 Task: Add Earth's Best Organic Banana Stage 1 Baby Food to the cart.
Action: Mouse moved to (297, 160)
Screenshot: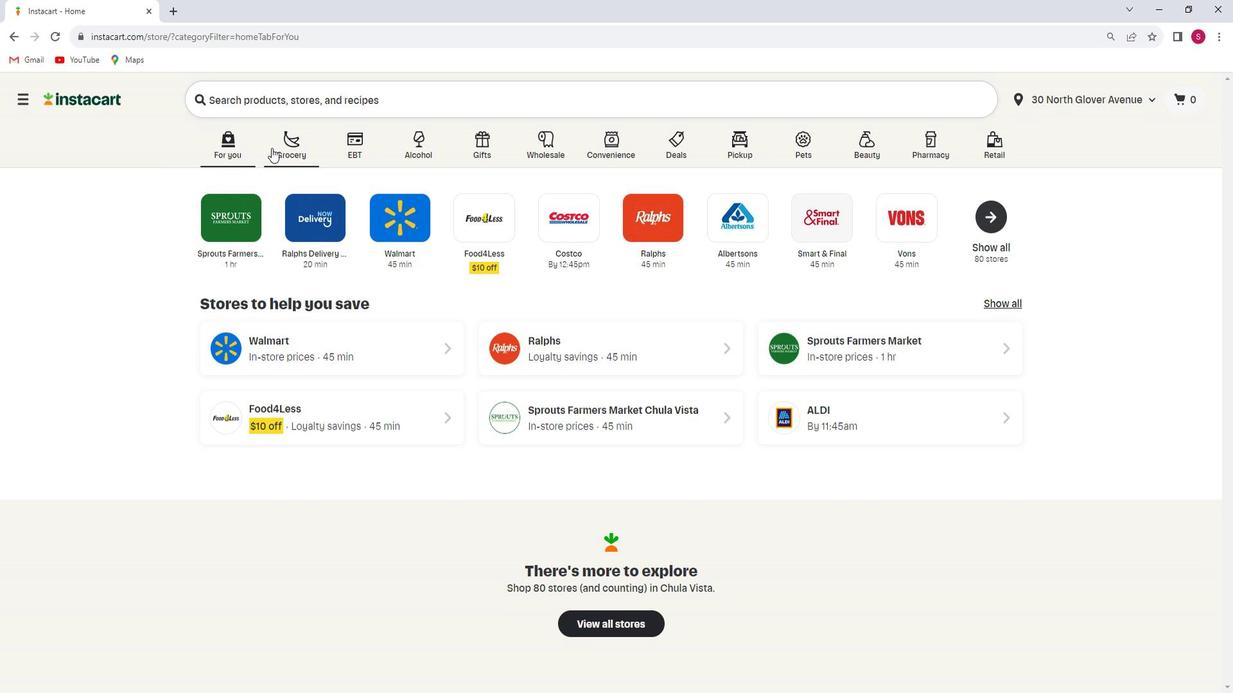 
Action: Mouse pressed left at (297, 160)
Screenshot: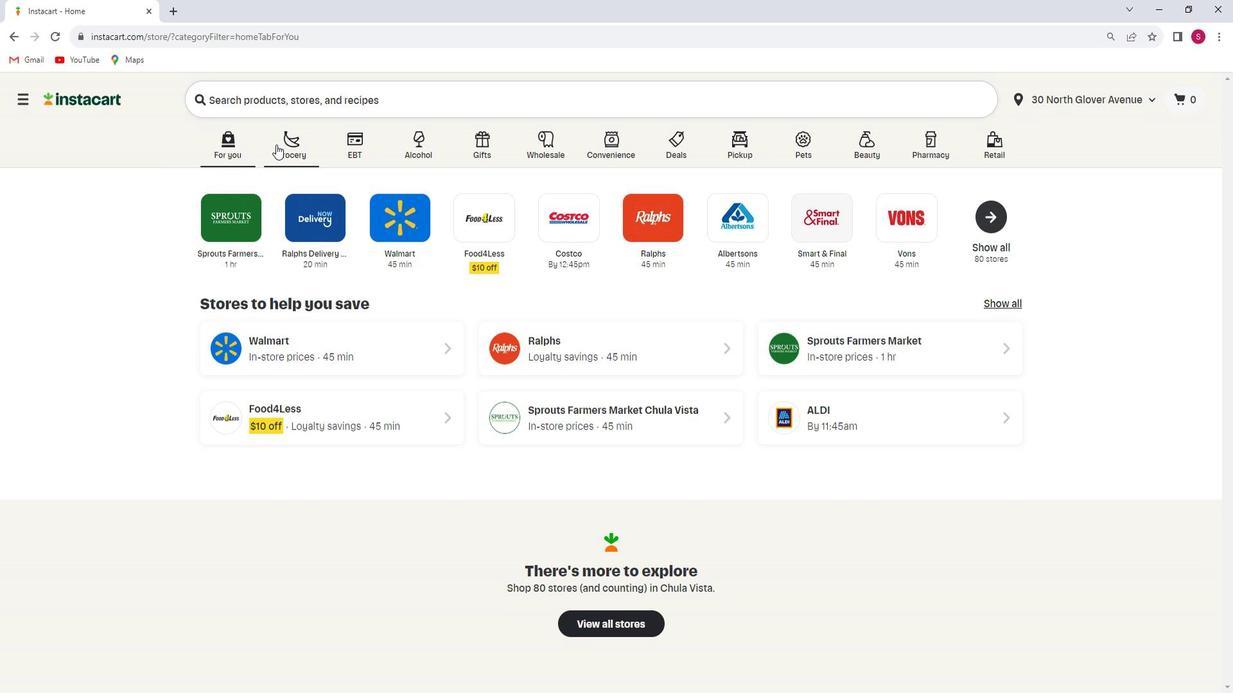 
Action: Mouse moved to (301, 406)
Screenshot: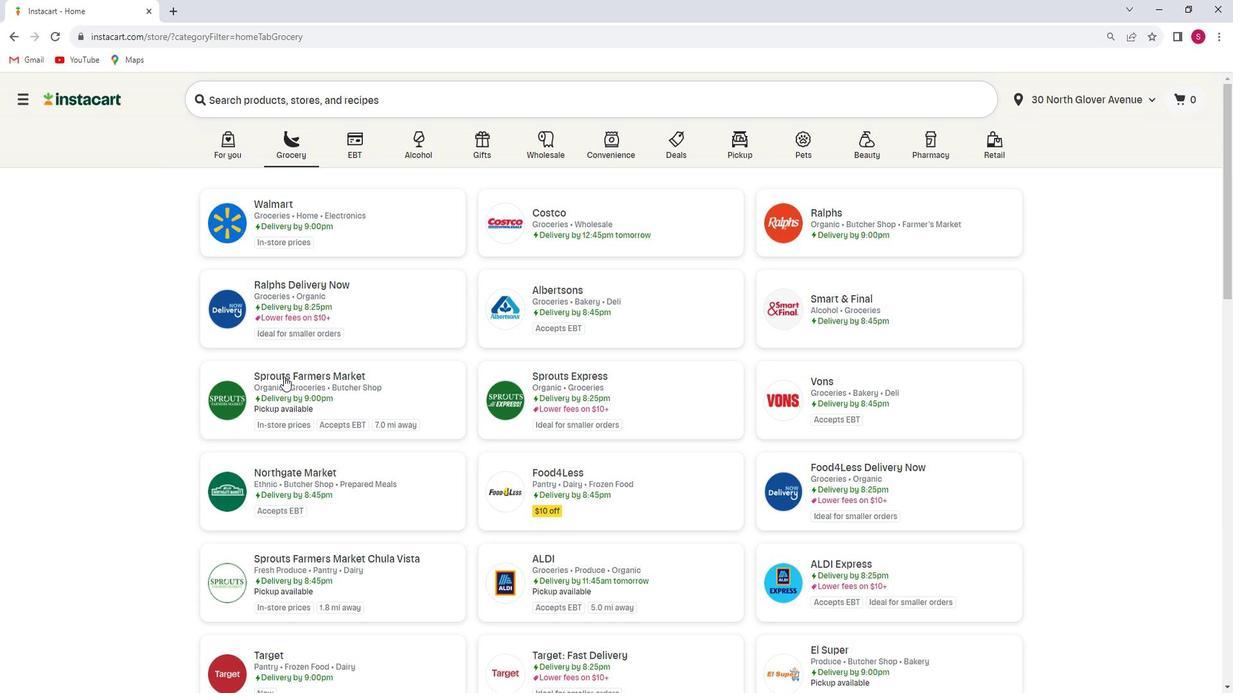 
Action: Mouse pressed left at (301, 406)
Screenshot: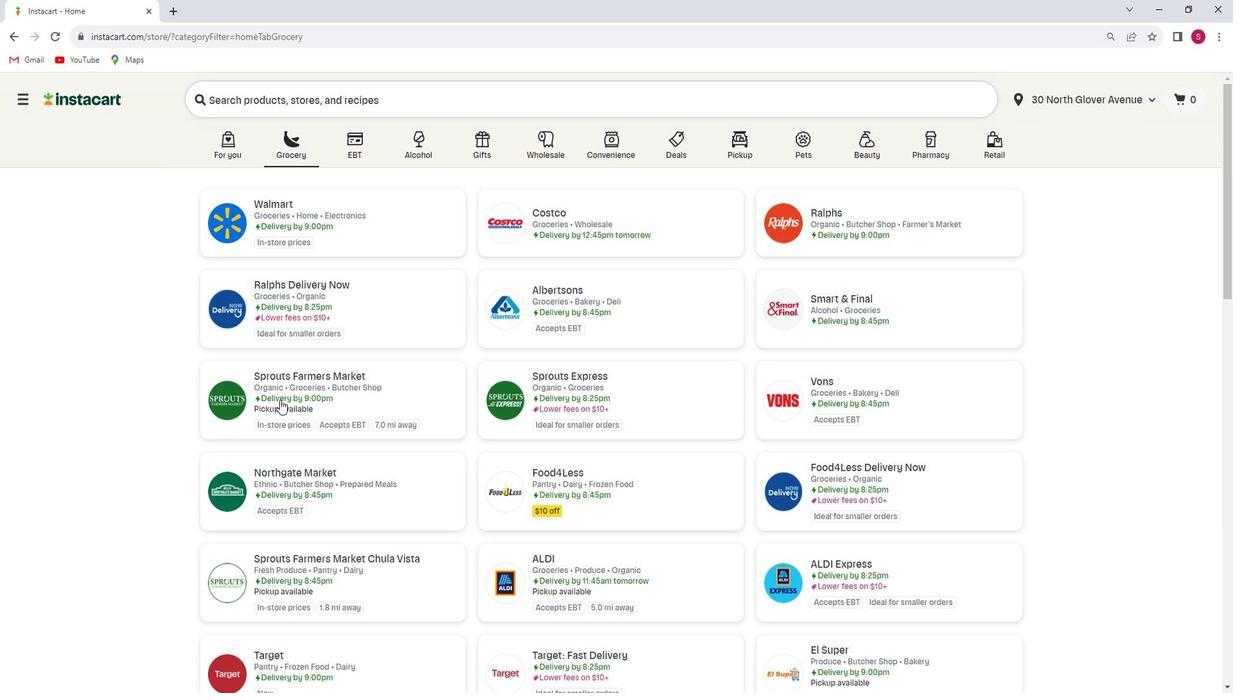 
Action: Mouse moved to (173, 411)
Screenshot: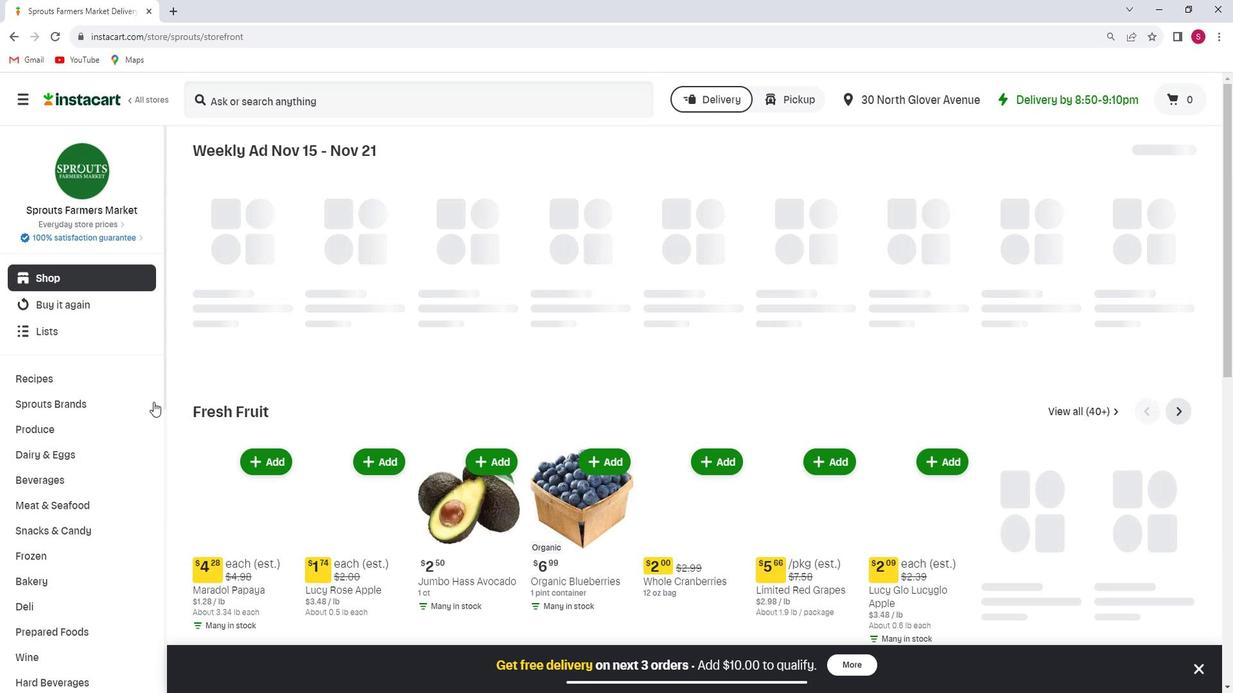 
Action: Mouse scrolled (173, 410) with delta (0, 0)
Screenshot: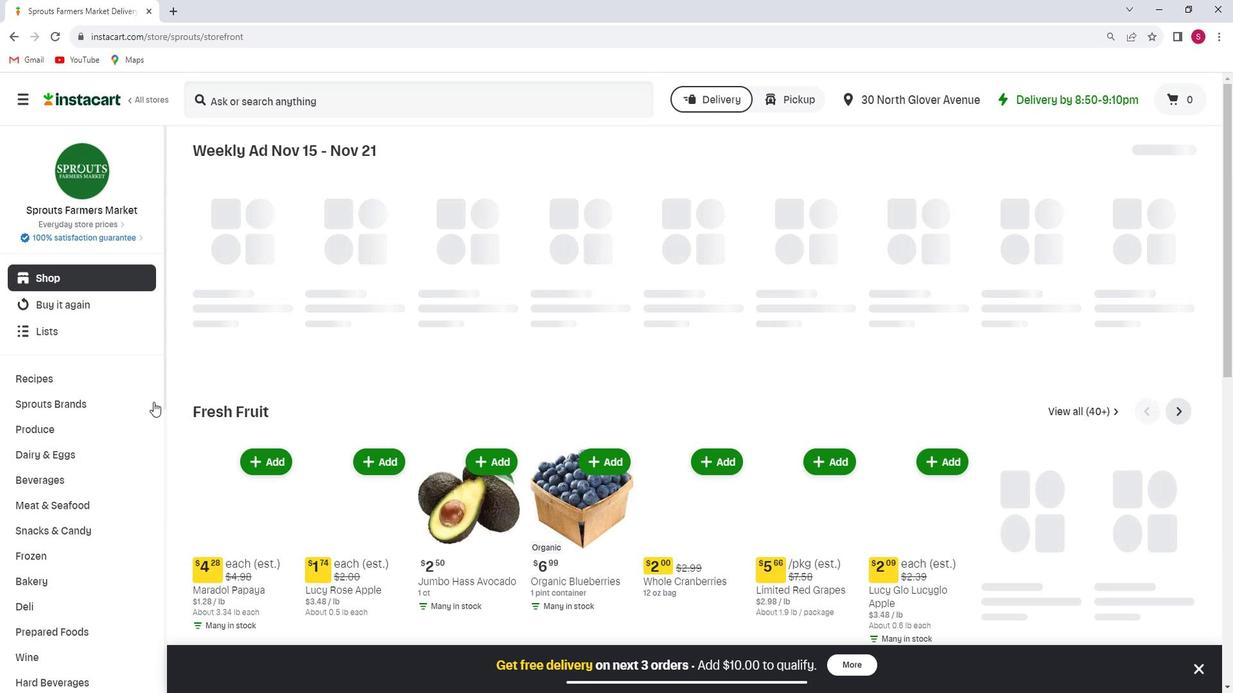 
Action: Mouse moved to (172, 411)
Screenshot: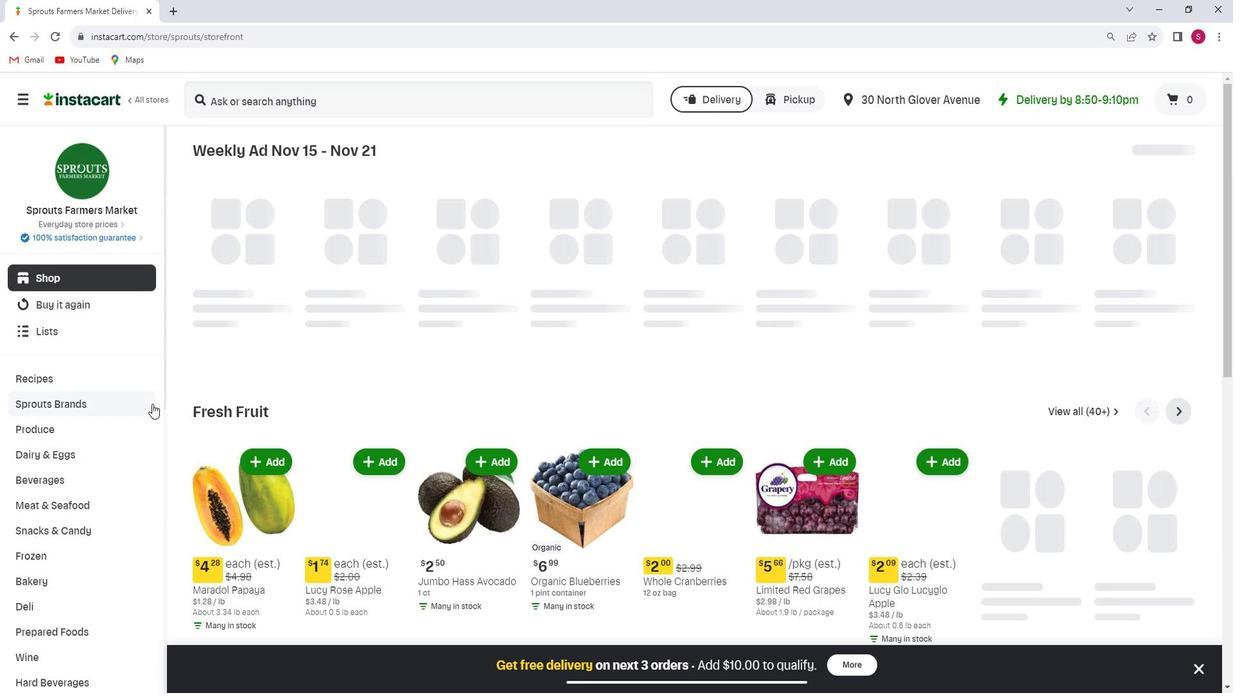 
Action: Mouse scrolled (172, 411) with delta (0, 0)
Screenshot: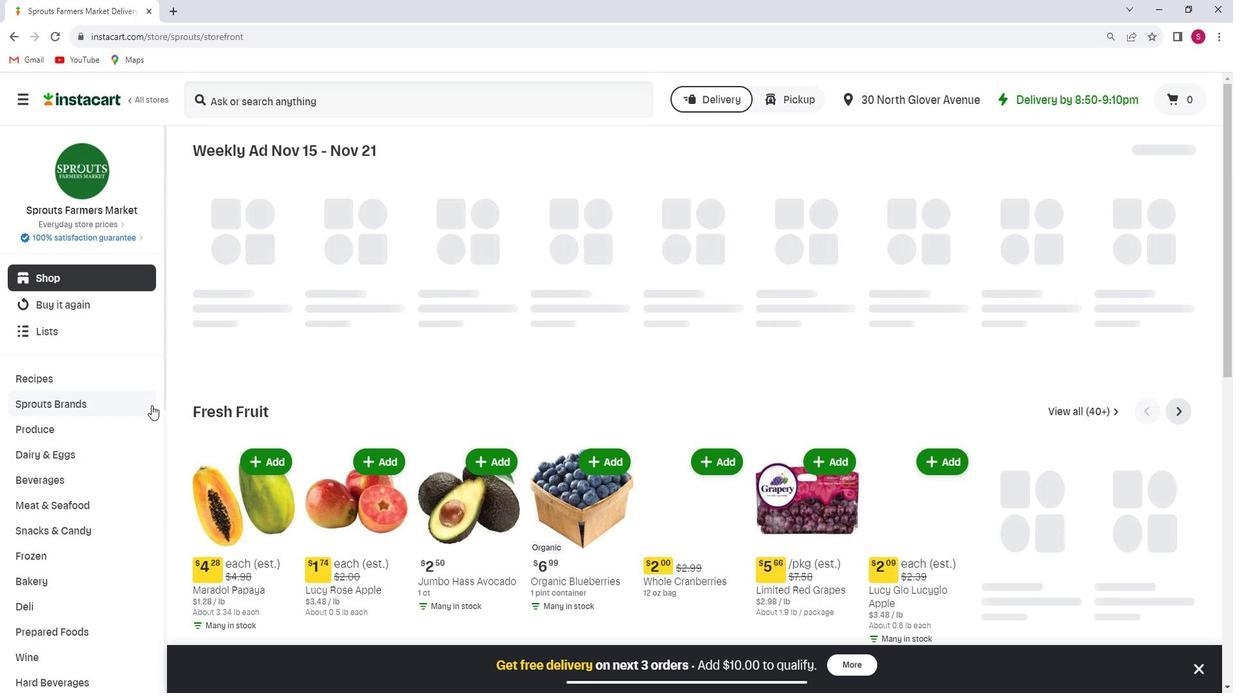 
Action: Mouse scrolled (172, 411) with delta (0, 0)
Screenshot: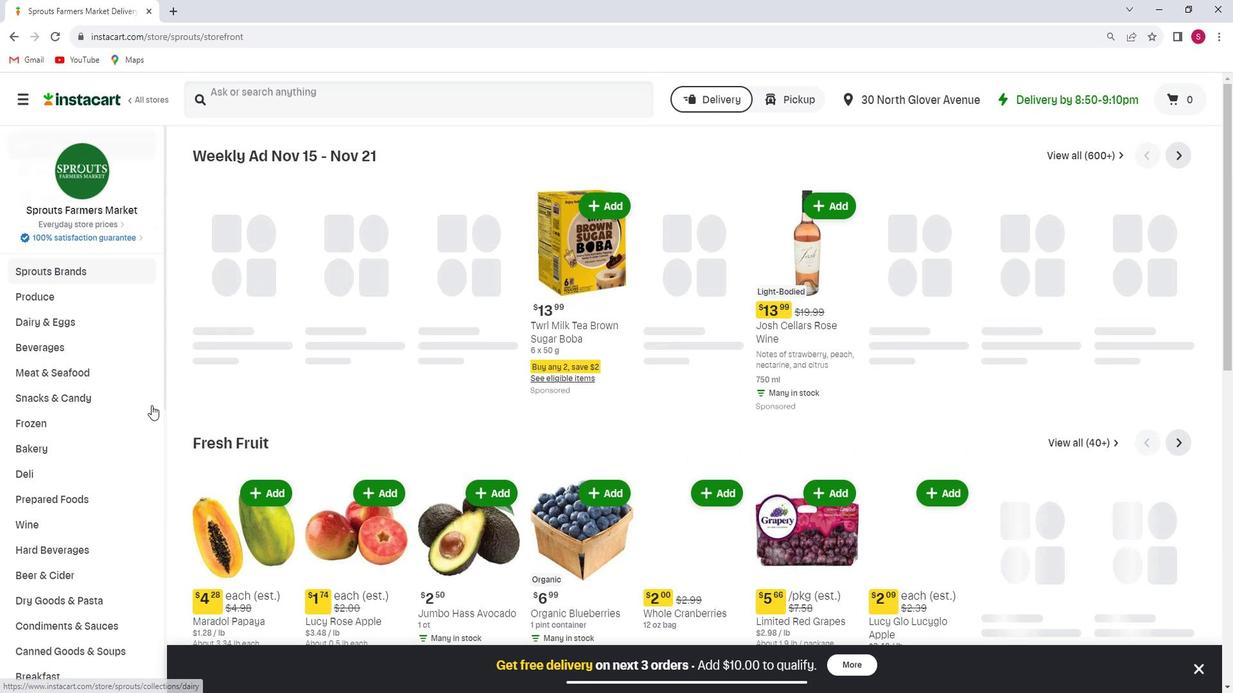 
Action: Mouse scrolled (172, 411) with delta (0, 0)
Screenshot: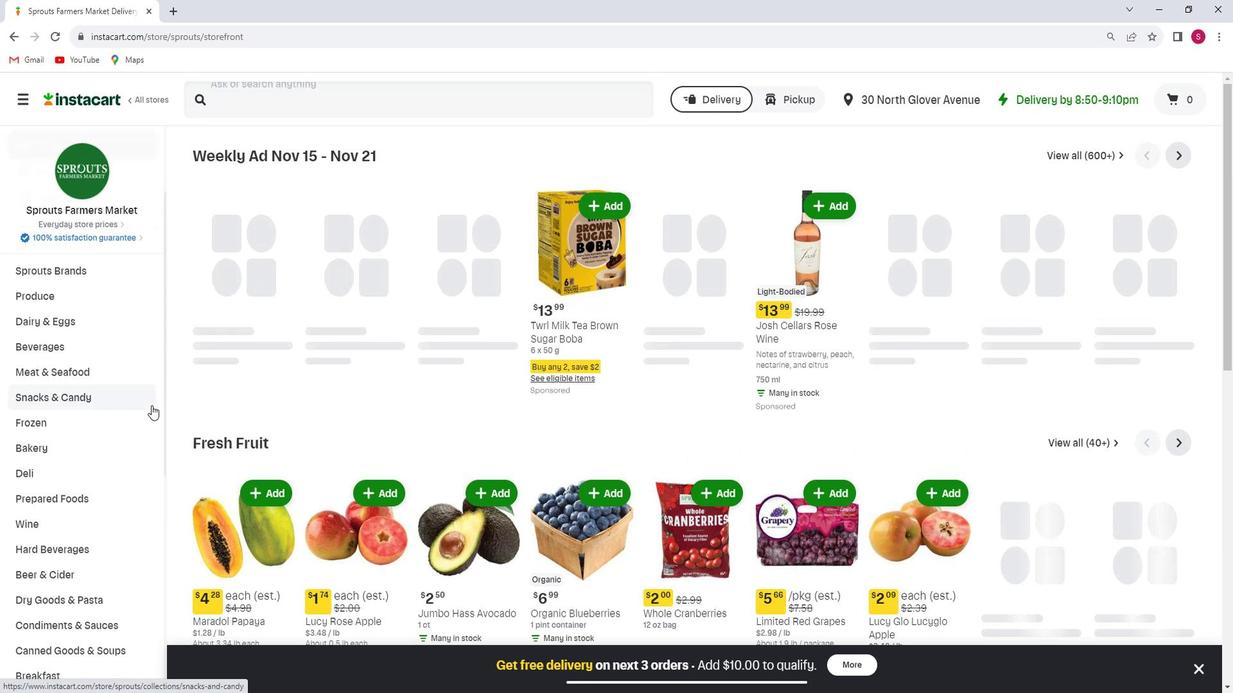 
Action: Mouse scrolled (172, 411) with delta (0, 0)
Screenshot: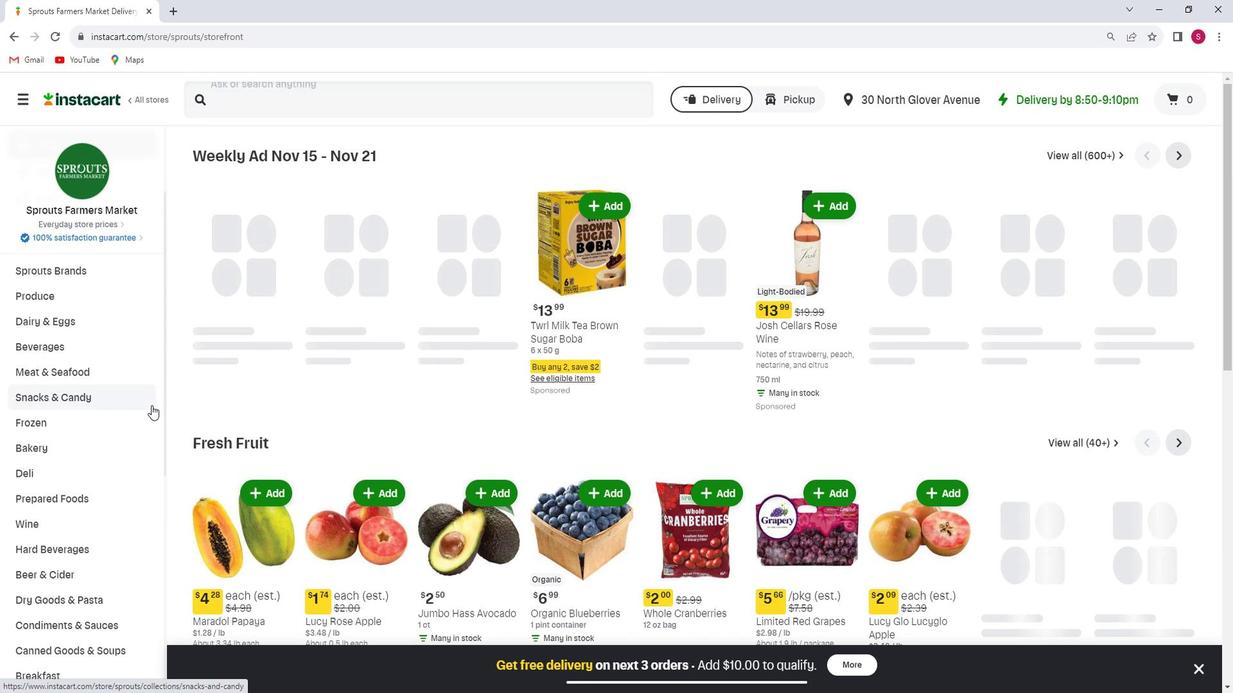 
Action: Mouse moved to (154, 446)
Screenshot: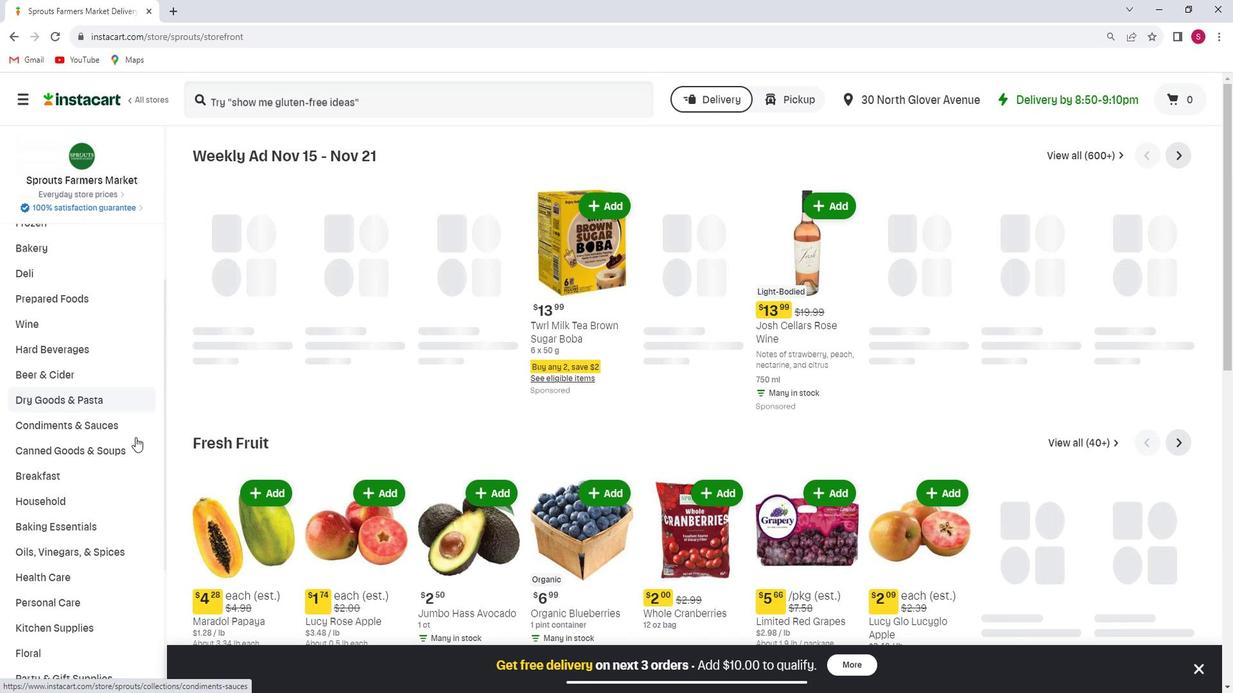 
Action: Mouse scrolled (154, 445) with delta (0, 0)
Screenshot: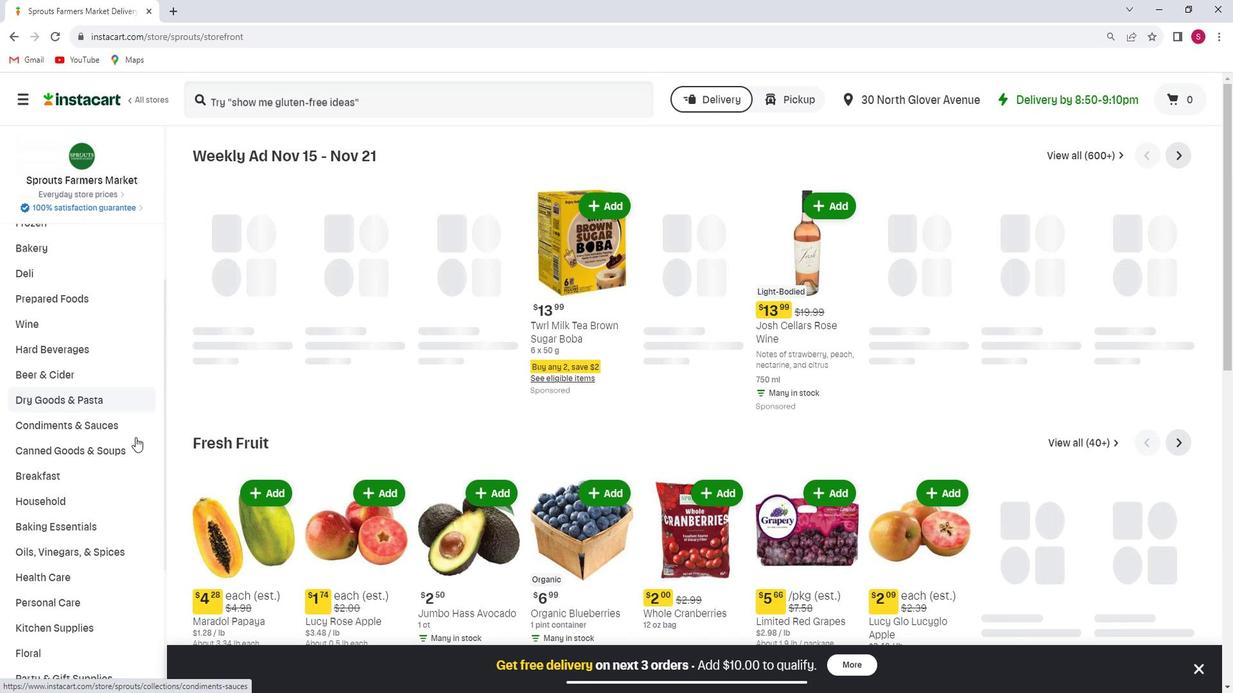
Action: Mouse moved to (154, 447)
Screenshot: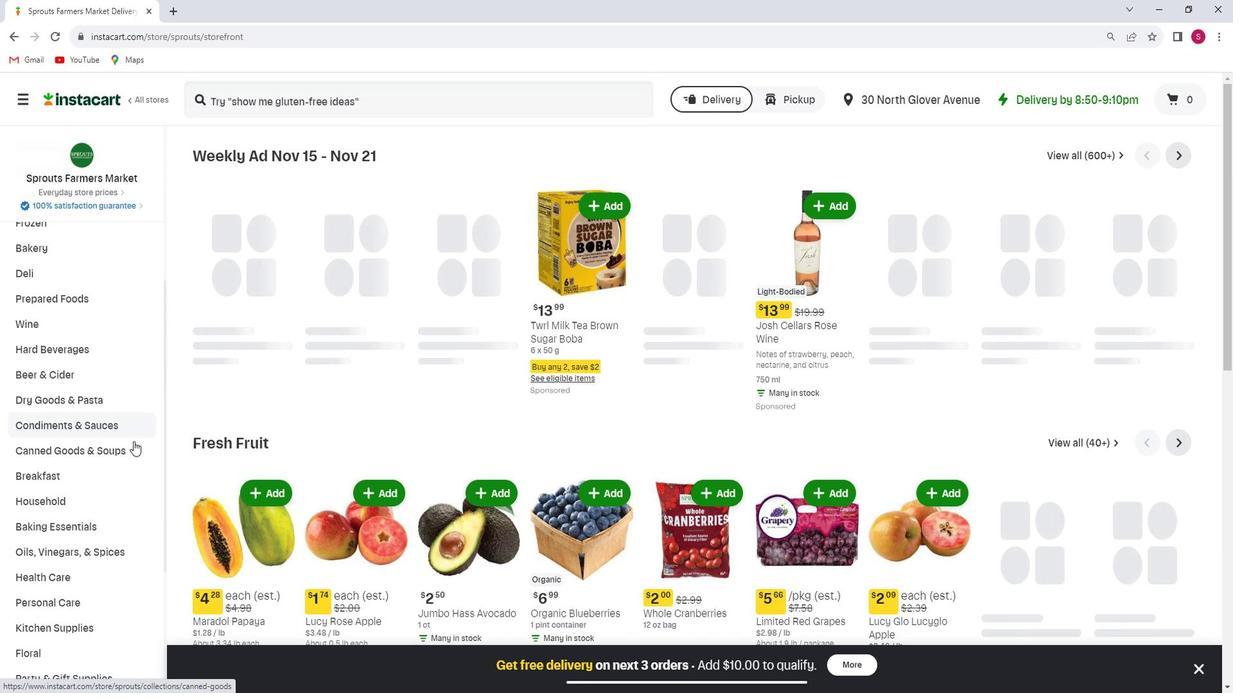 
Action: Mouse scrolled (154, 446) with delta (0, 0)
Screenshot: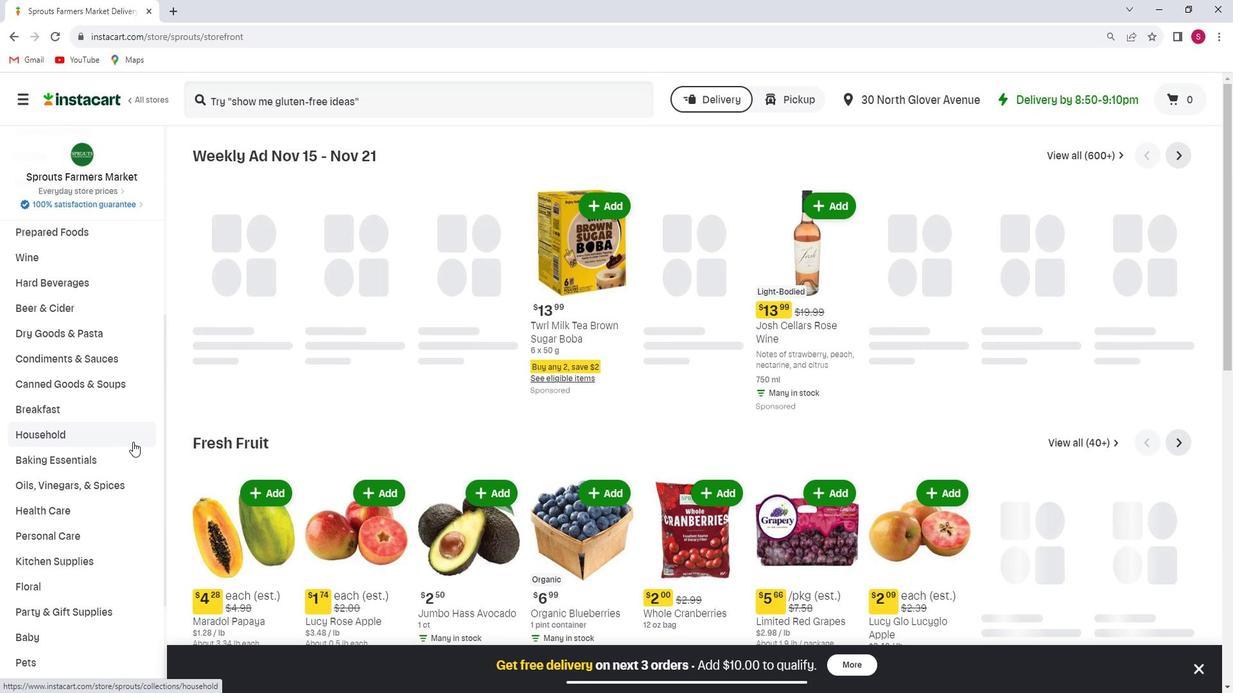 
Action: Mouse scrolled (154, 446) with delta (0, 0)
Screenshot: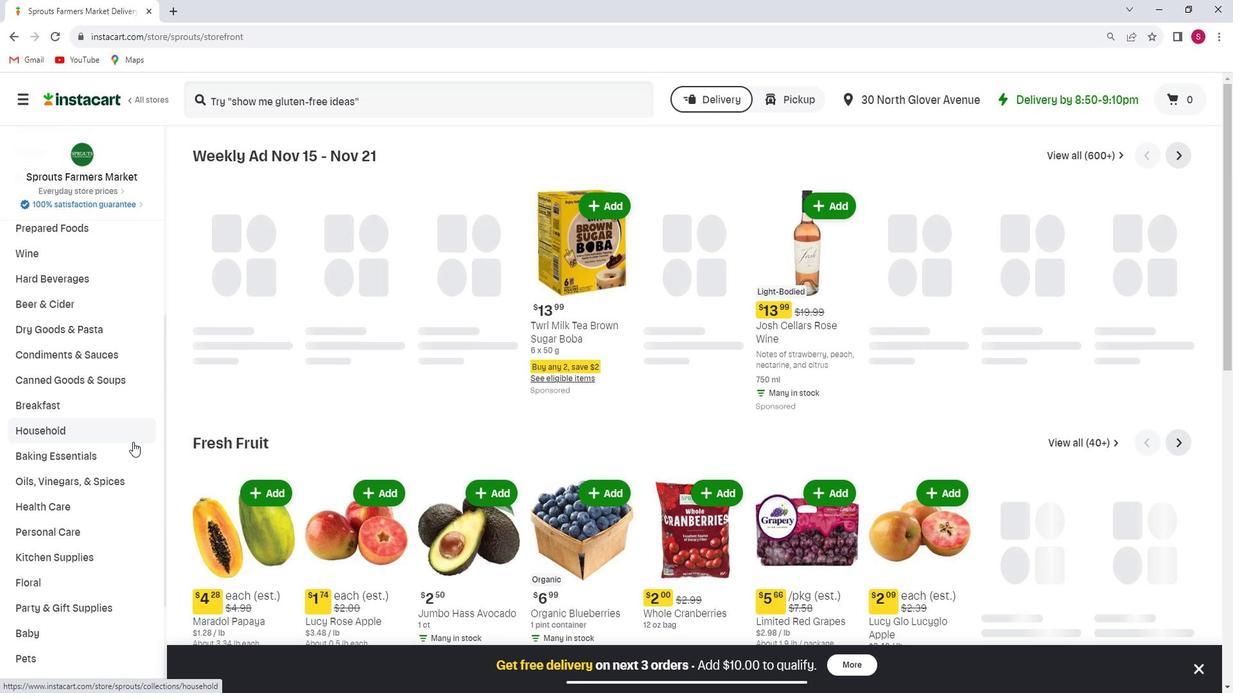 
Action: Mouse moved to (63, 506)
Screenshot: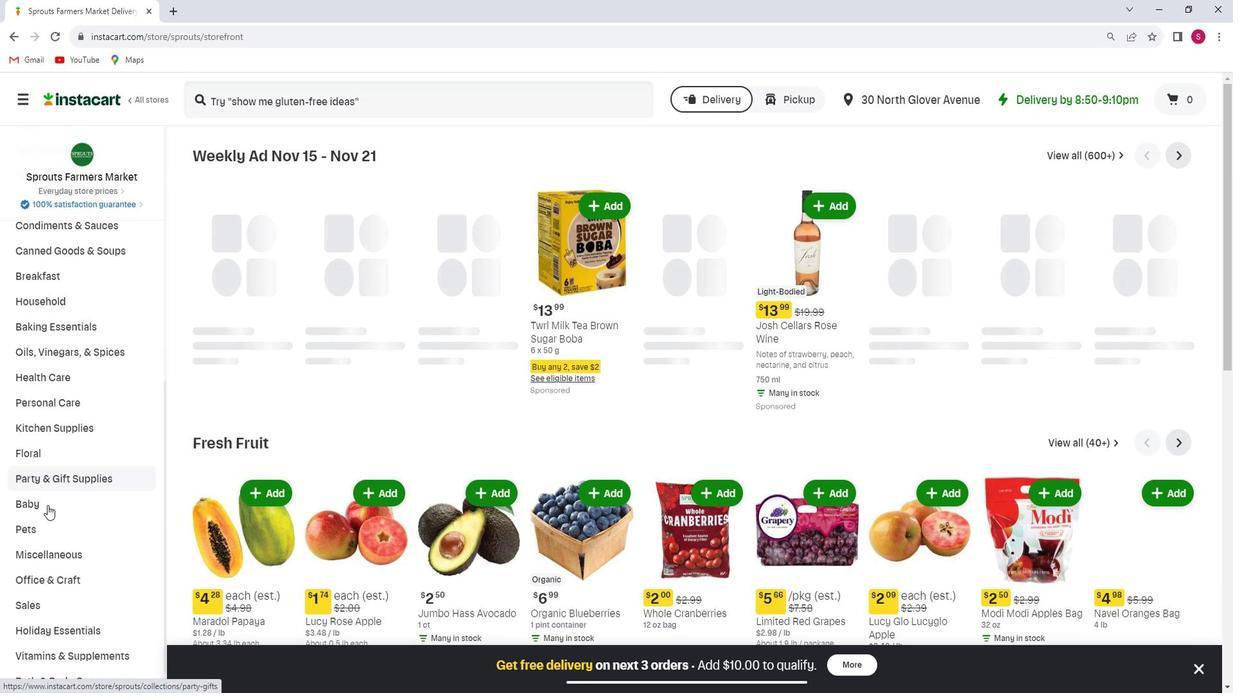 
Action: Mouse pressed left at (63, 506)
Screenshot: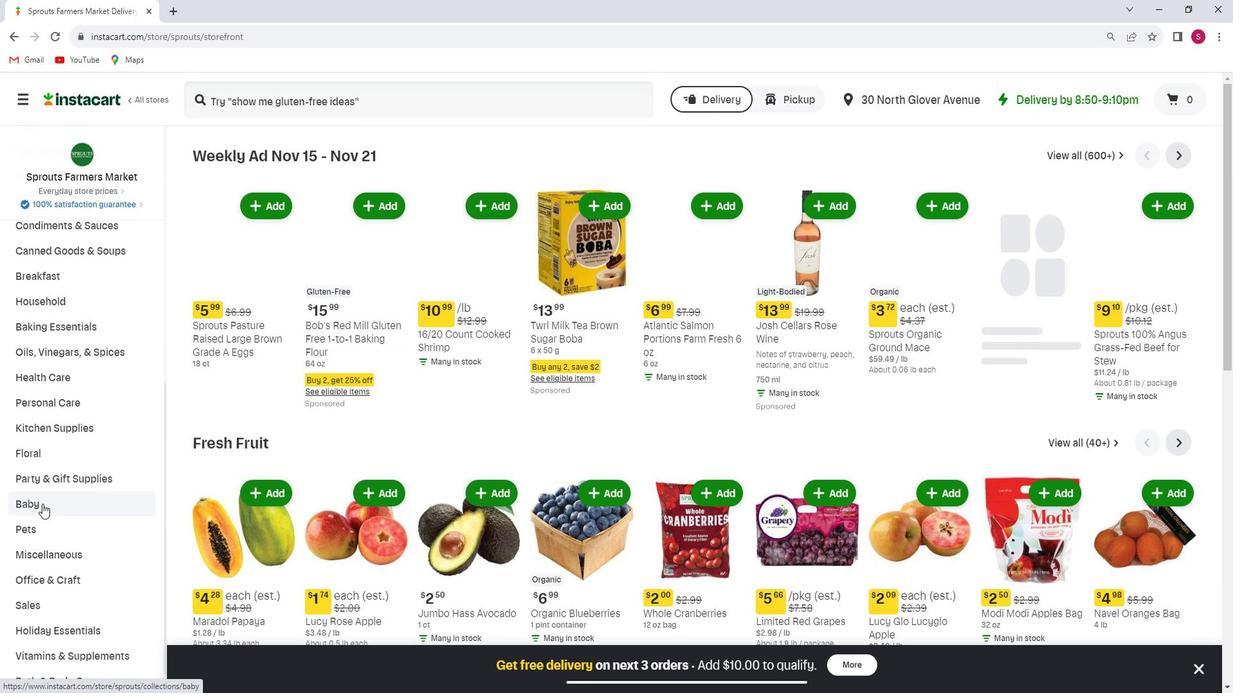 
Action: Mouse moved to (82, 599)
Screenshot: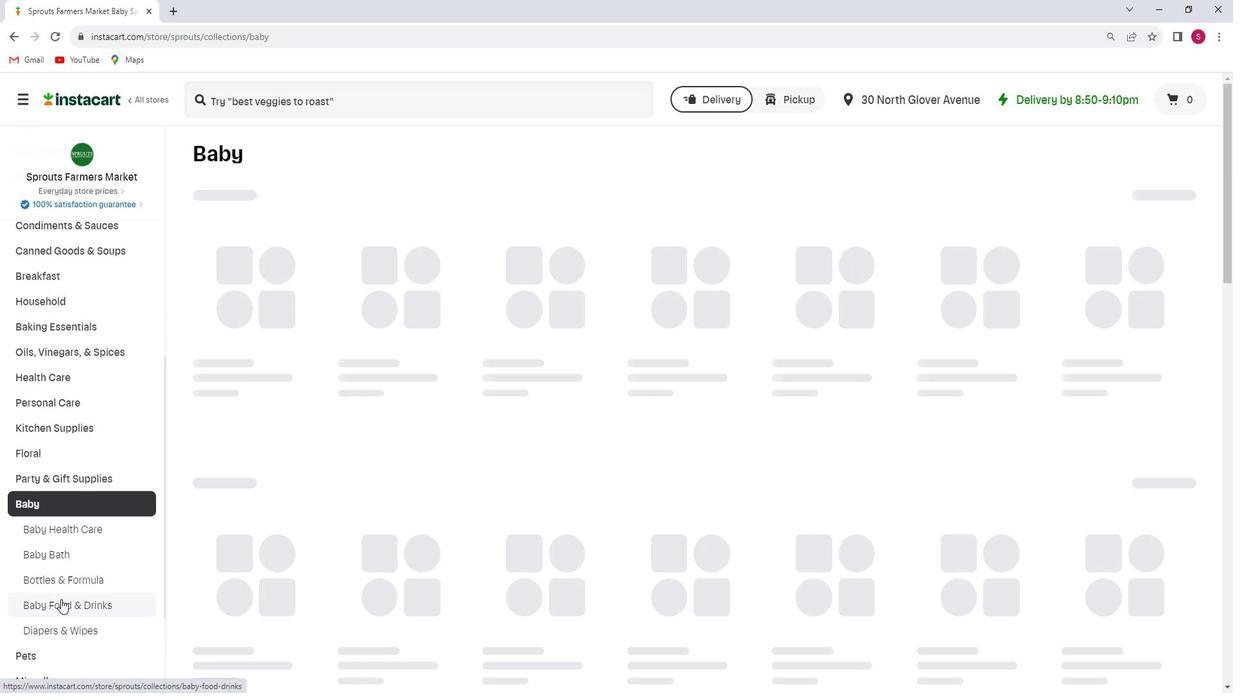
Action: Mouse pressed left at (82, 599)
Screenshot: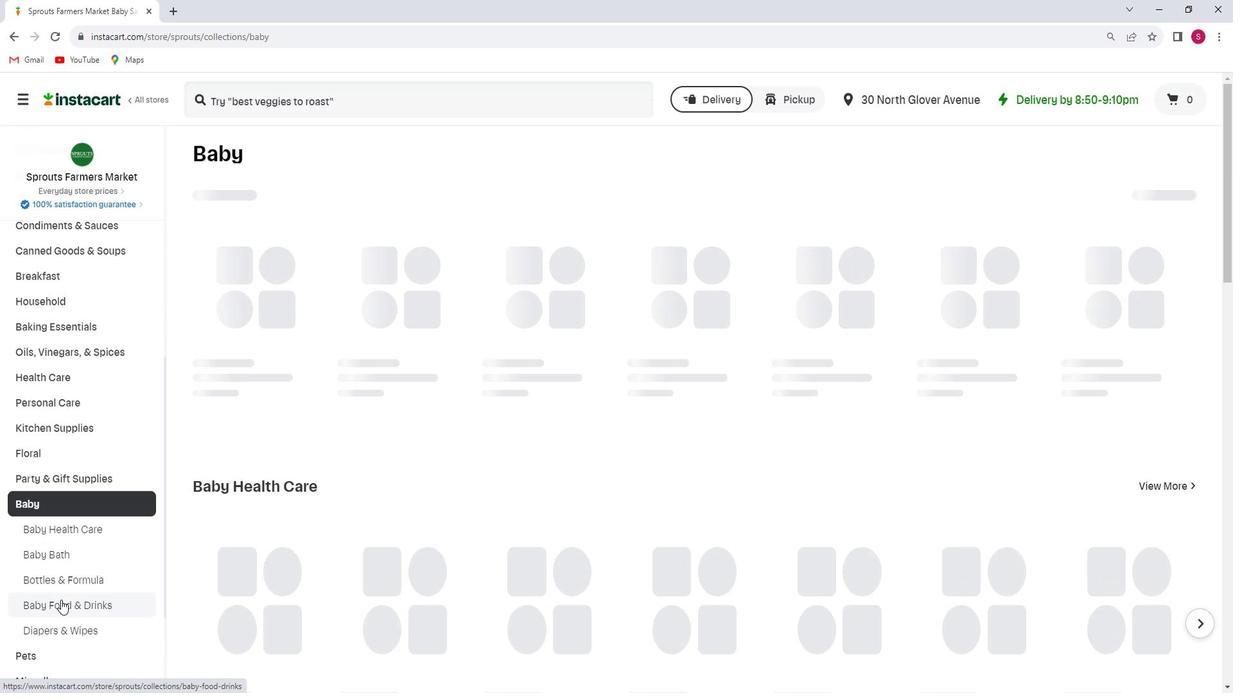 
Action: Mouse moved to (325, 116)
Screenshot: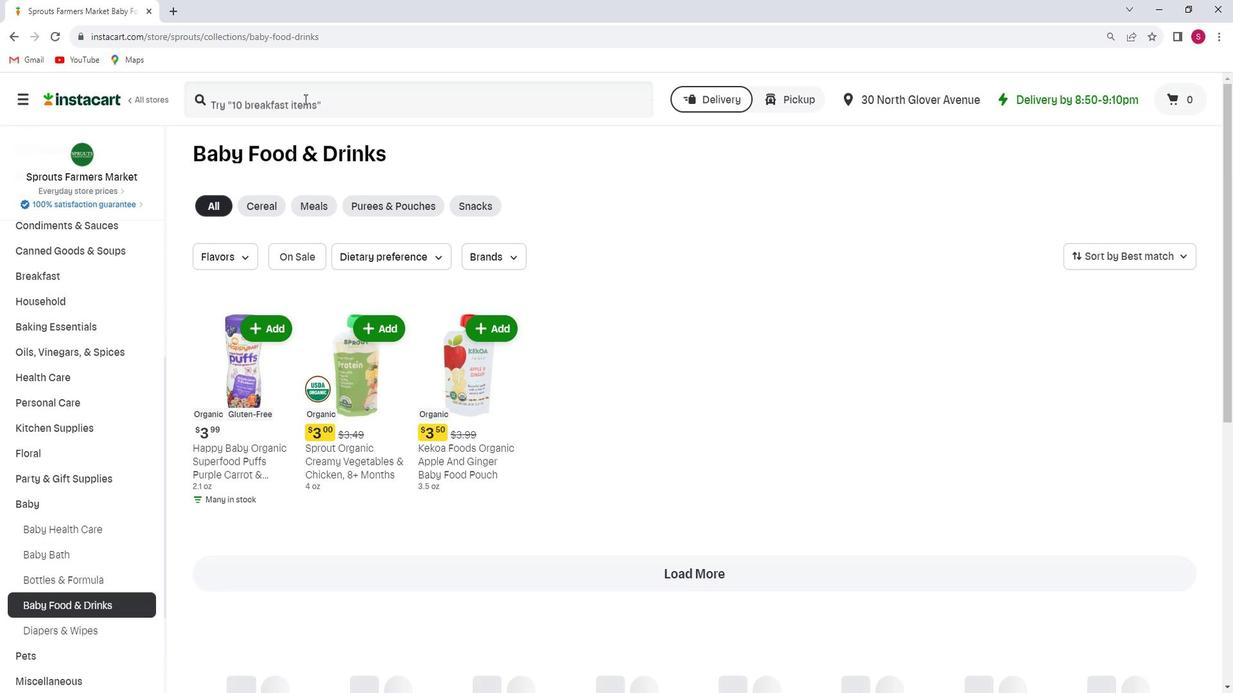 
Action: Mouse pressed left at (325, 116)
Screenshot: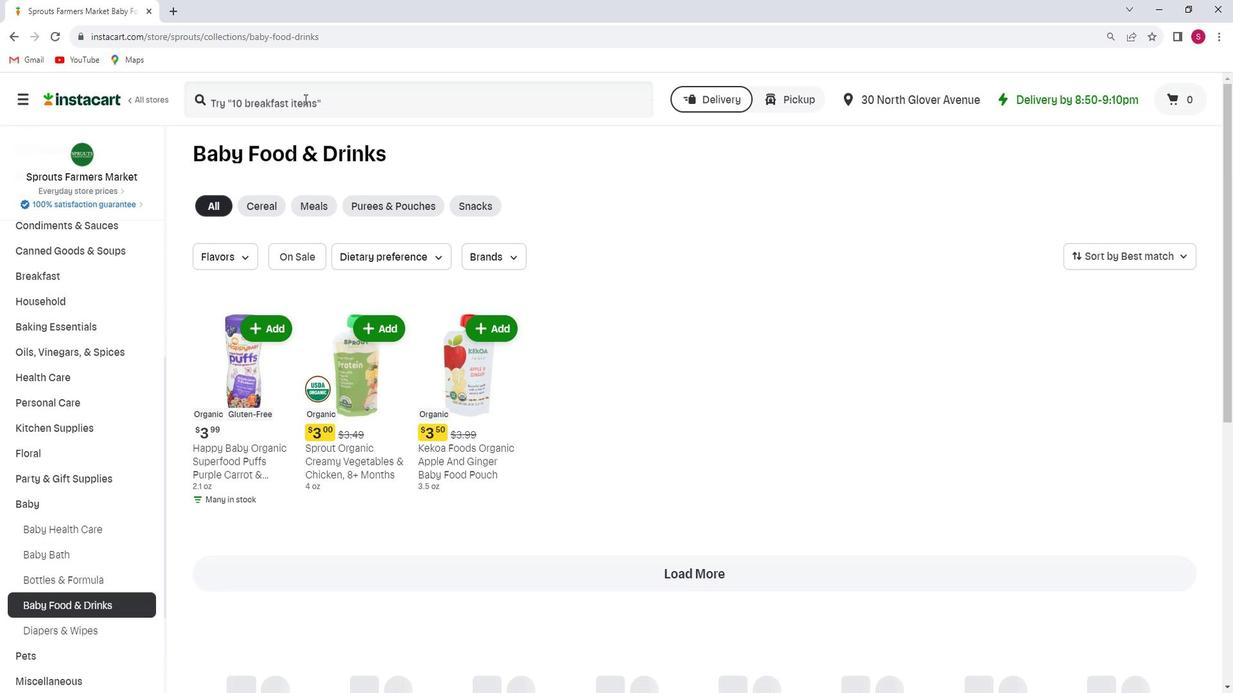 
Action: Key pressed <Key.shift><Key.shift>Earth's<Key.space><Key.shift_r>Best<Key.space><Key.shift_r><Key.shift_r>Organic<Key.space><Key.shift><Key.shift><Key.shift><Key.shift><Key.shift><Key.shift><Key.shift><Key.shift><Key.shift><Key.shift><Key.shift><Key.shift><Key.shift><Key.shift><Key.shift><Key.shift><Key.shift><Key.shift><Key.shift><Key.shift><Key.shift><Key.shift><Key.shift><Key.shift><Key.shift><Key.shift><Key.shift><Key.shift><Key.shift><Key.shift><Key.shift><Key.shift><Key.shift>Banana<Key.space><Key.shift>Stage<Key.space>1<Key.space><Key.shift_r><Key.shift_r><Key.shift_r><Key.shift_r><Key.shift_r>Baby<Key.space><Key.shift>Food<Key.enter>
Screenshot: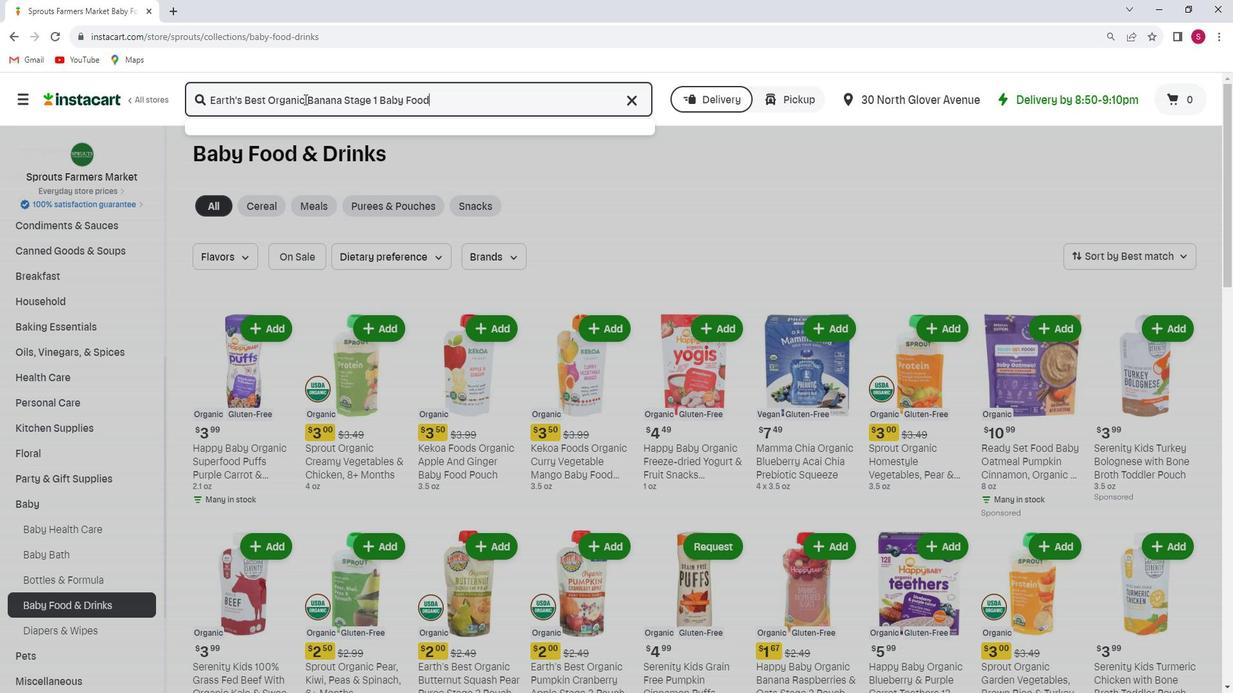 
Action: Mouse moved to (754, 220)
Screenshot: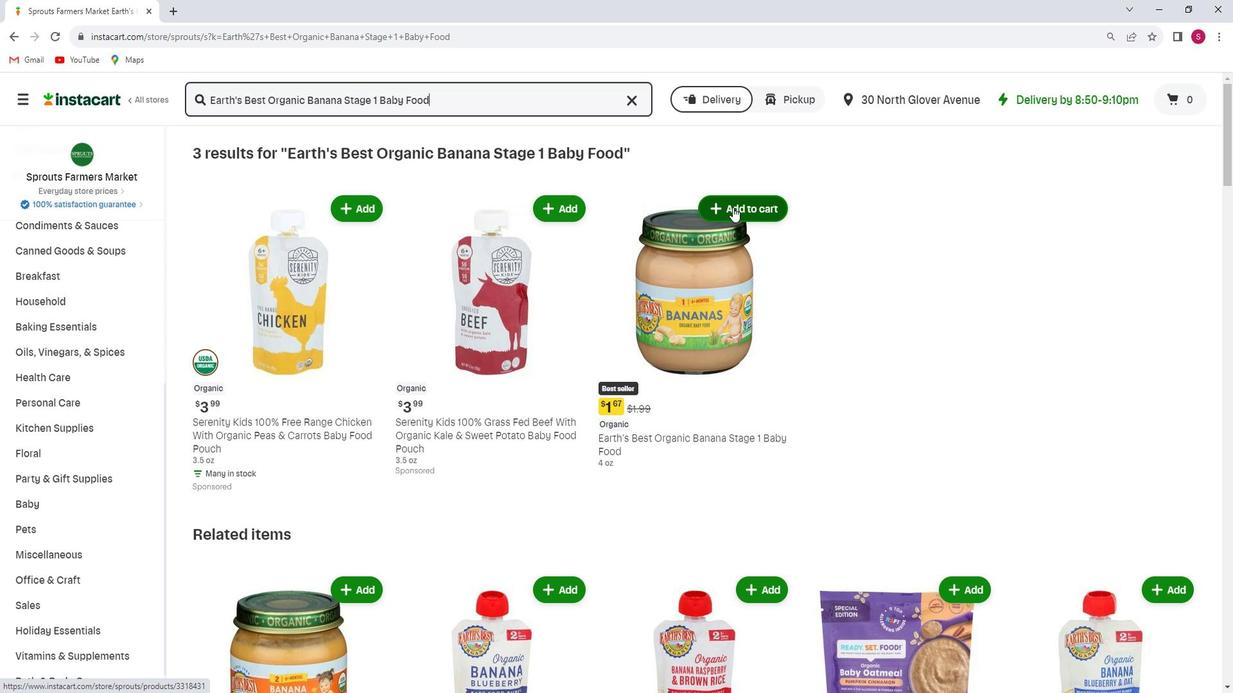 
Action: Mouse pressed left at (754, 220)
Screenshot: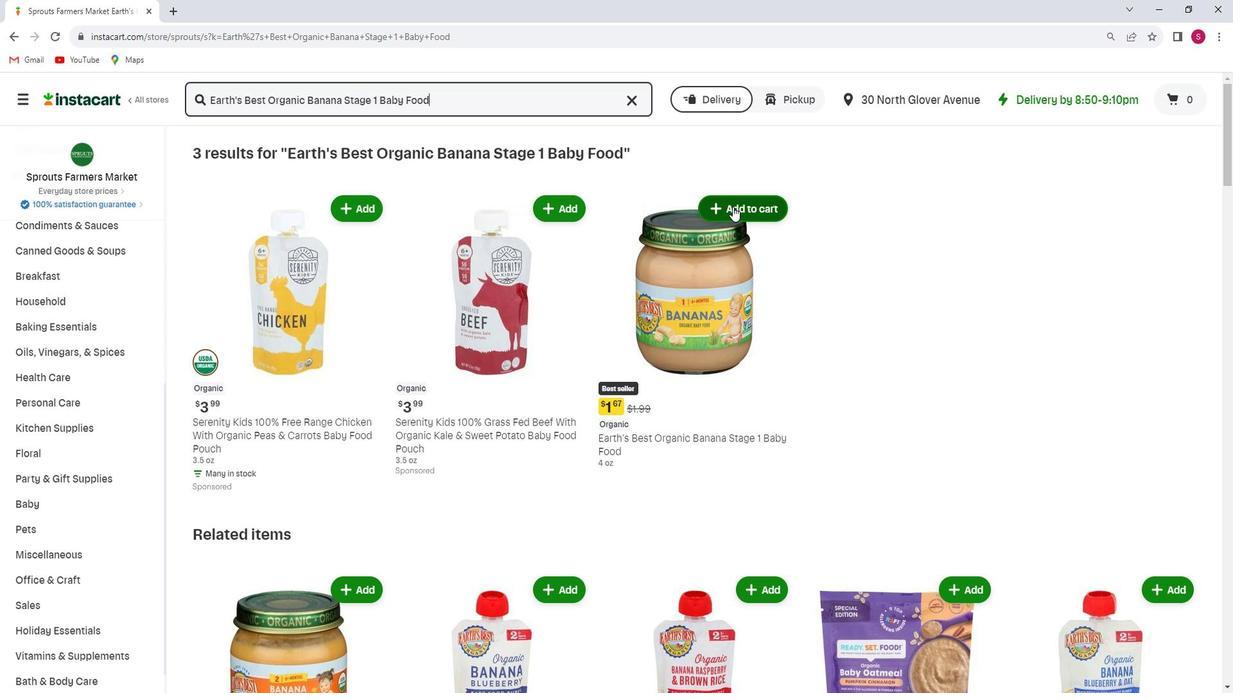 
Action: Mouse moved to (784, 270)
Screenshot: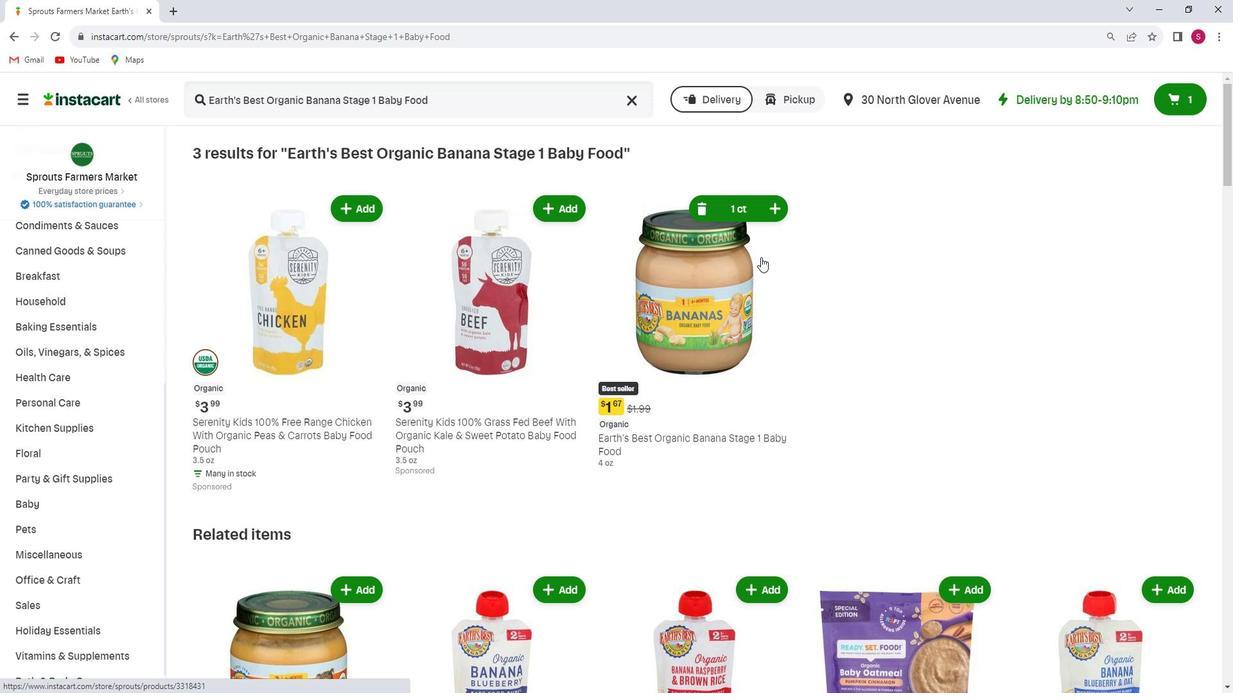 
